 Task: Create a due date automation trigger when advanced on, 2 hours before a card is due add dates starting in in more than 1 days.
Action: Mouse moved to (1198, 92)
Screenshot: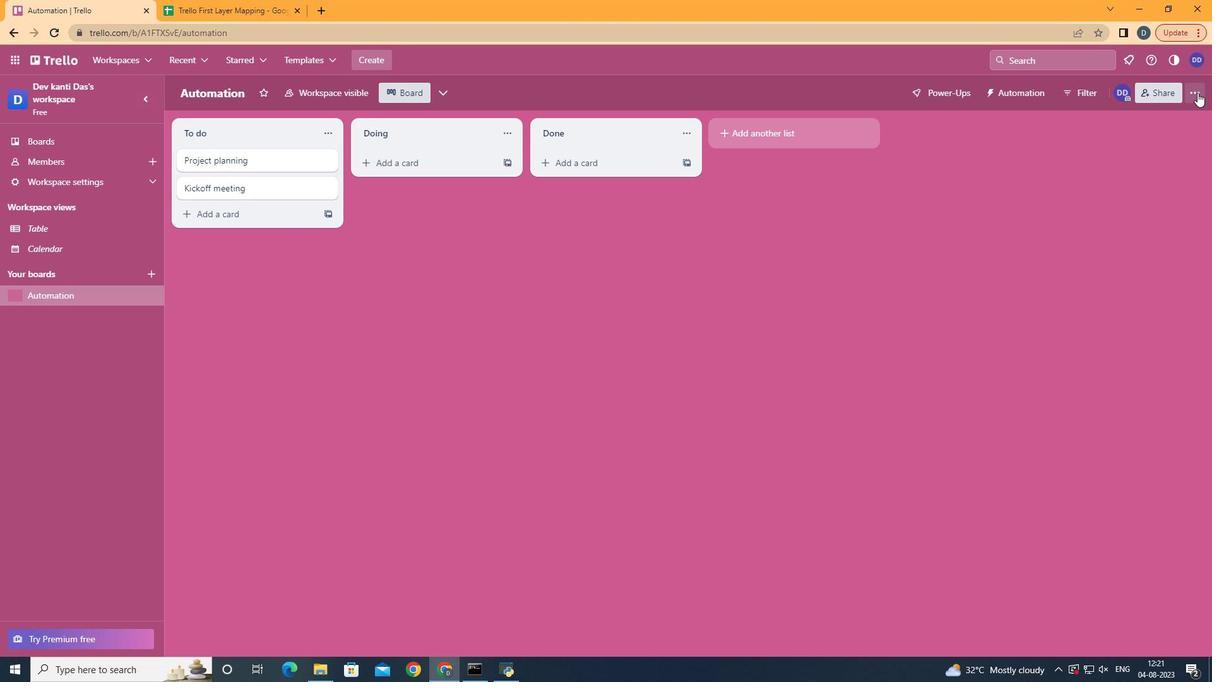 
Action: Mouse pressed left at (1198, 92)
Screenshot: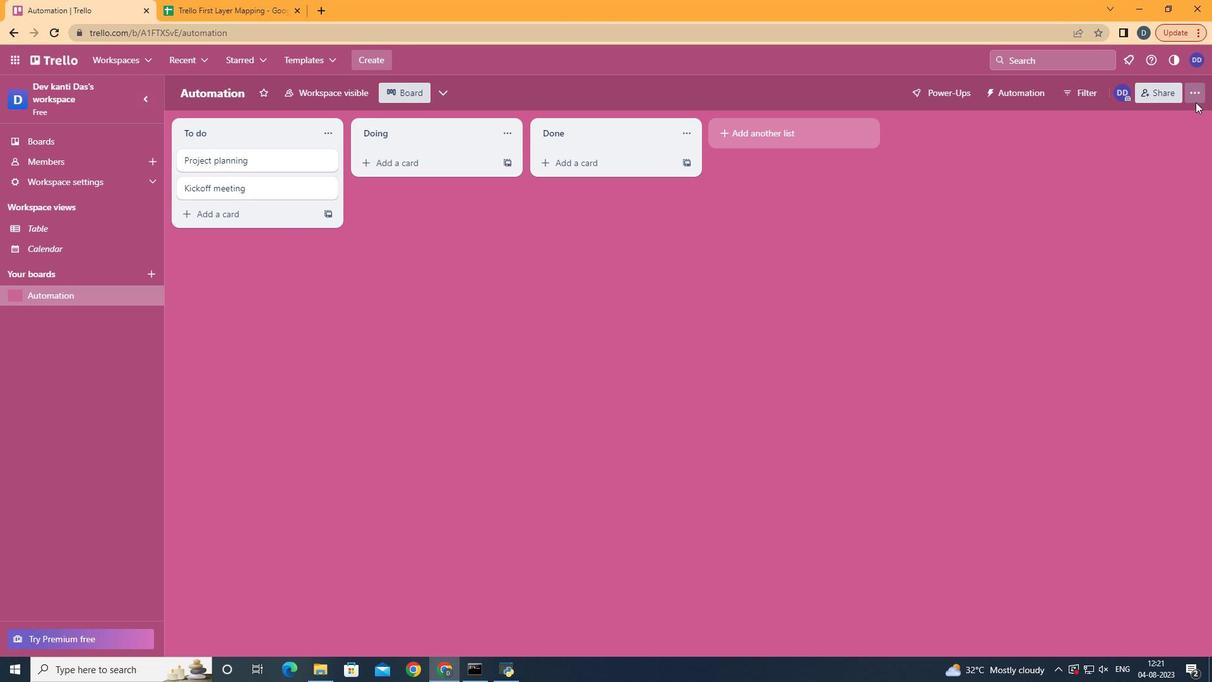 
Action: Mouse moved to (1120, 289)
Screenshot: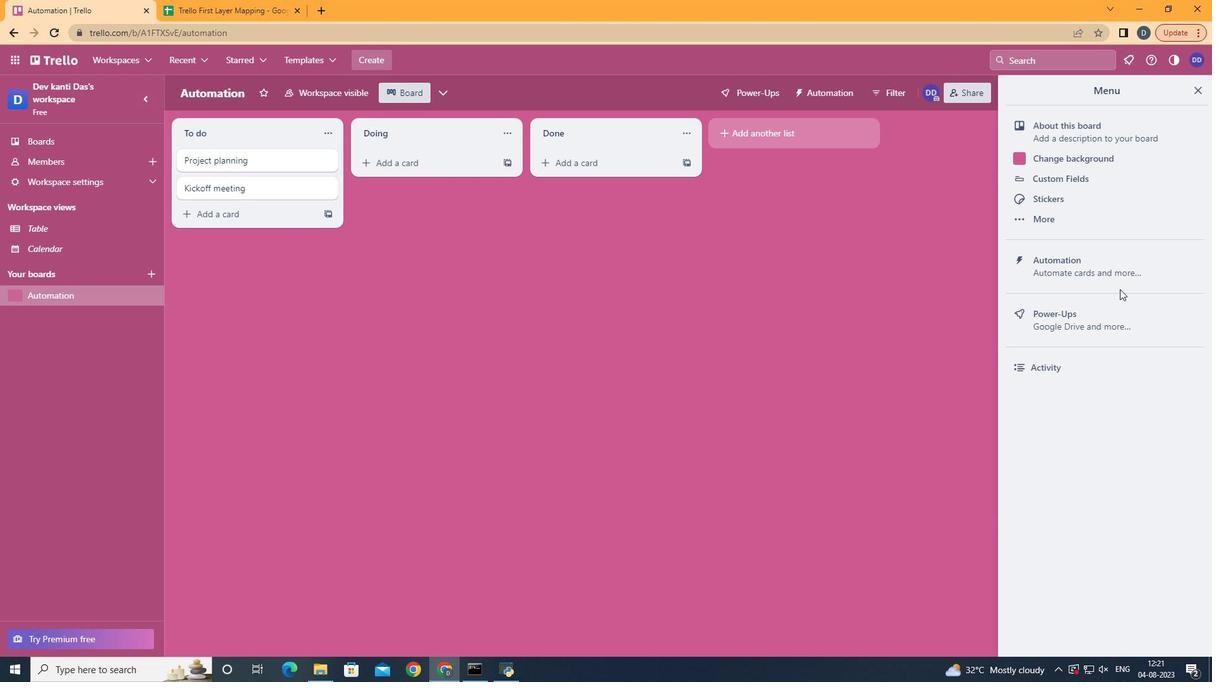 
Action: Mouse pressed left at (1120, 289)
Screenshot: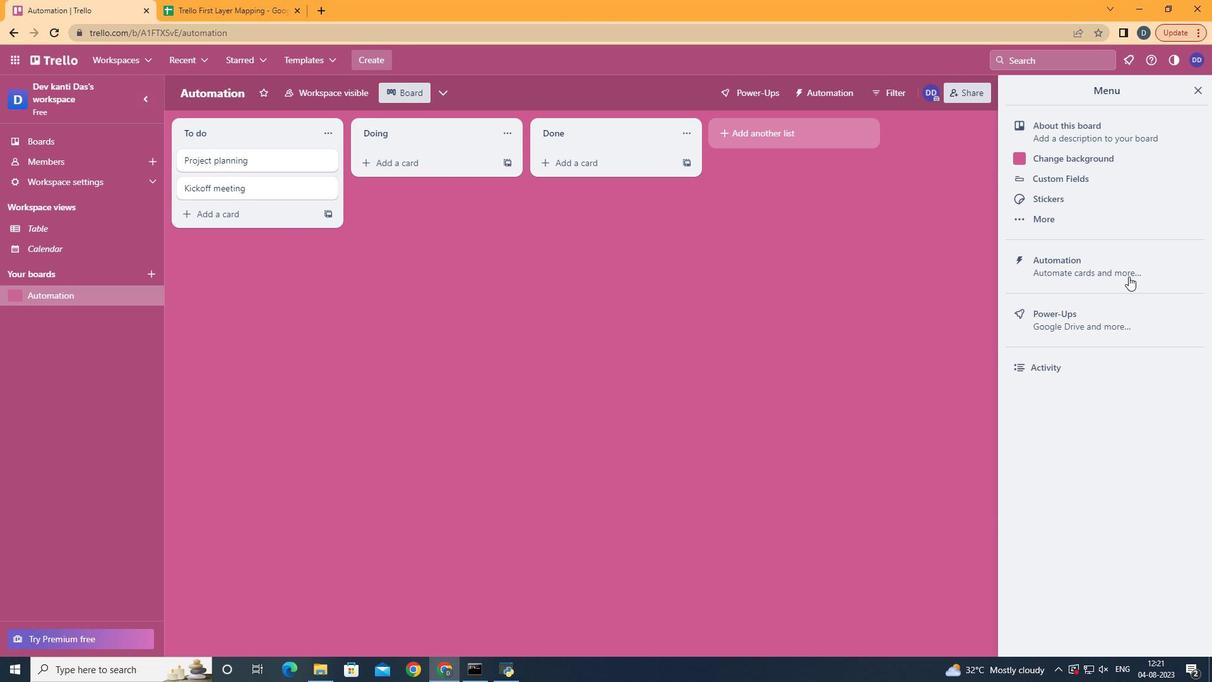 
Action: Mouse moved to (1146, 256)
Screenshot: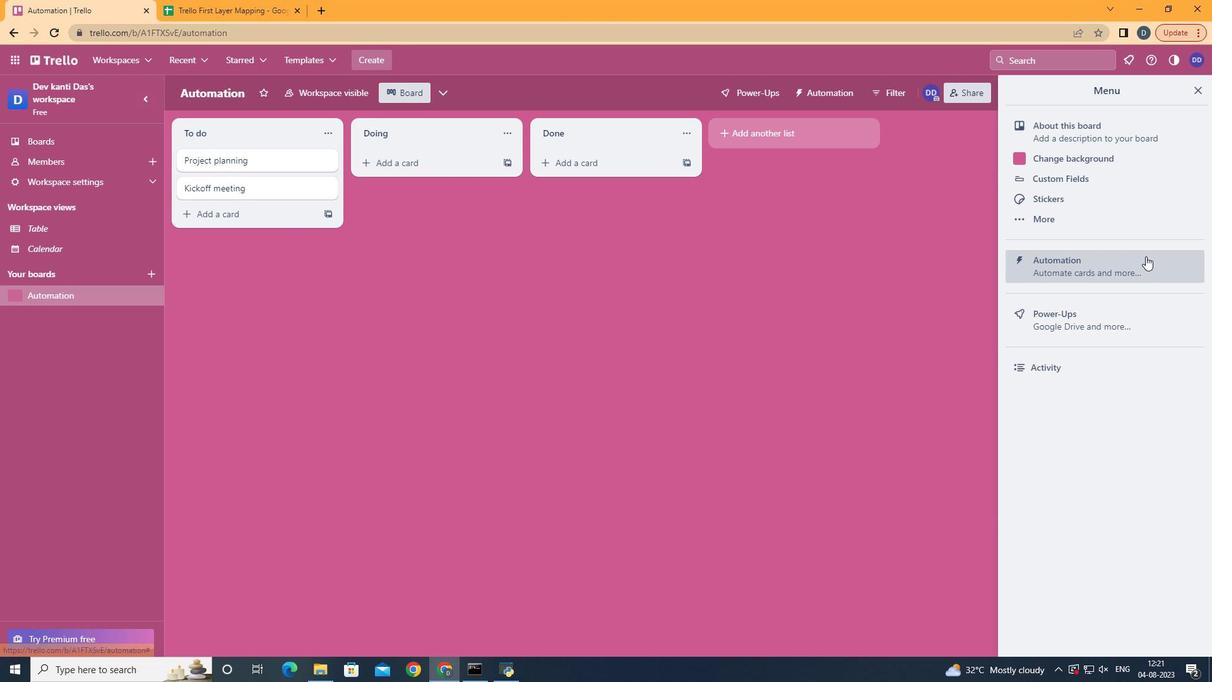 
Action: Mouse pressed left at (1146, 256)
Screenshot: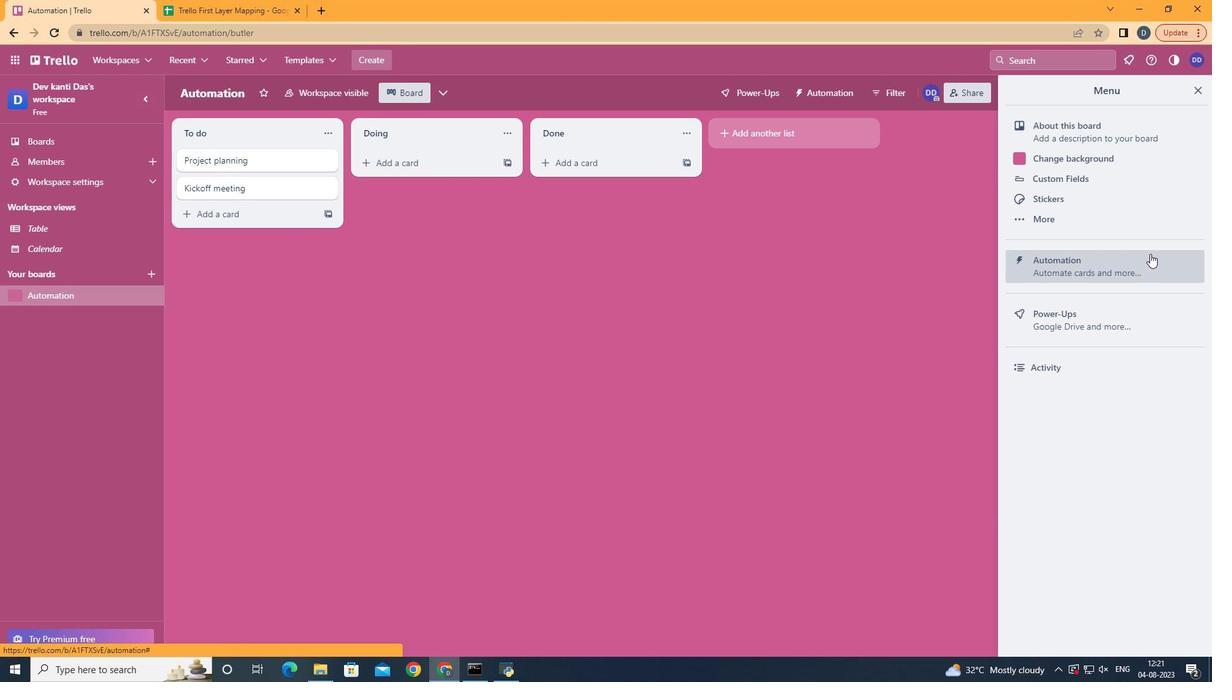 
Action: Mouse moved to (262, 246)
Screenshot: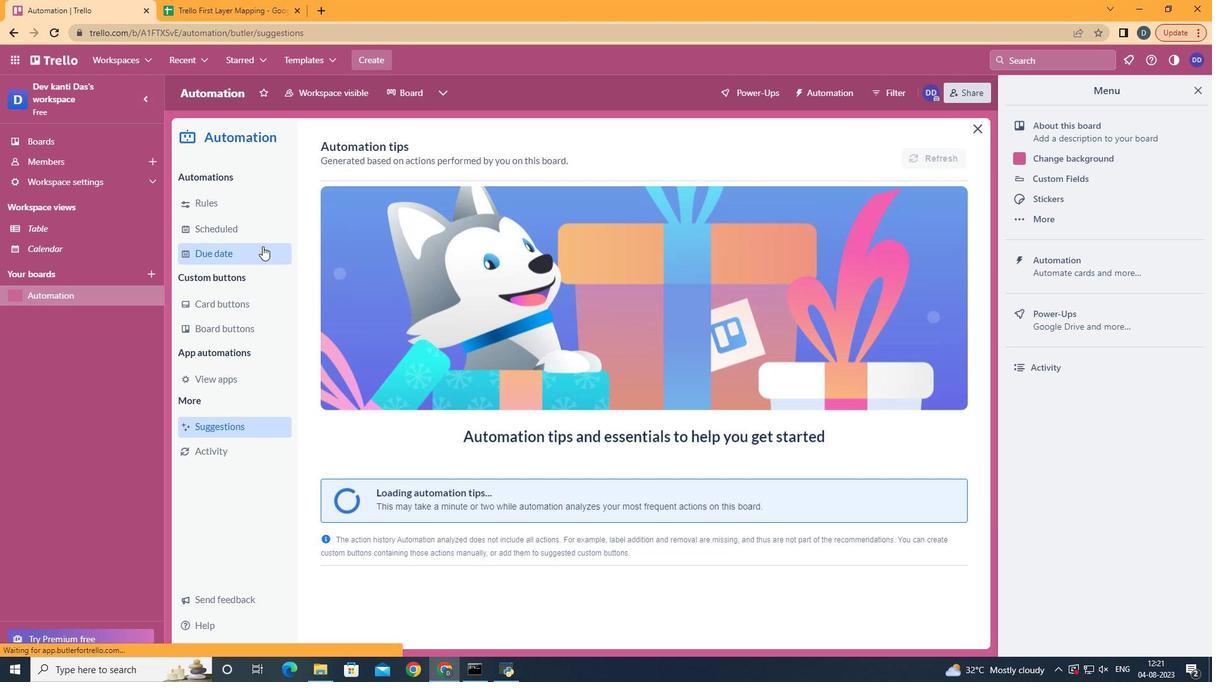
Action: Mouse pressed left at (262, 246)
Screenshot: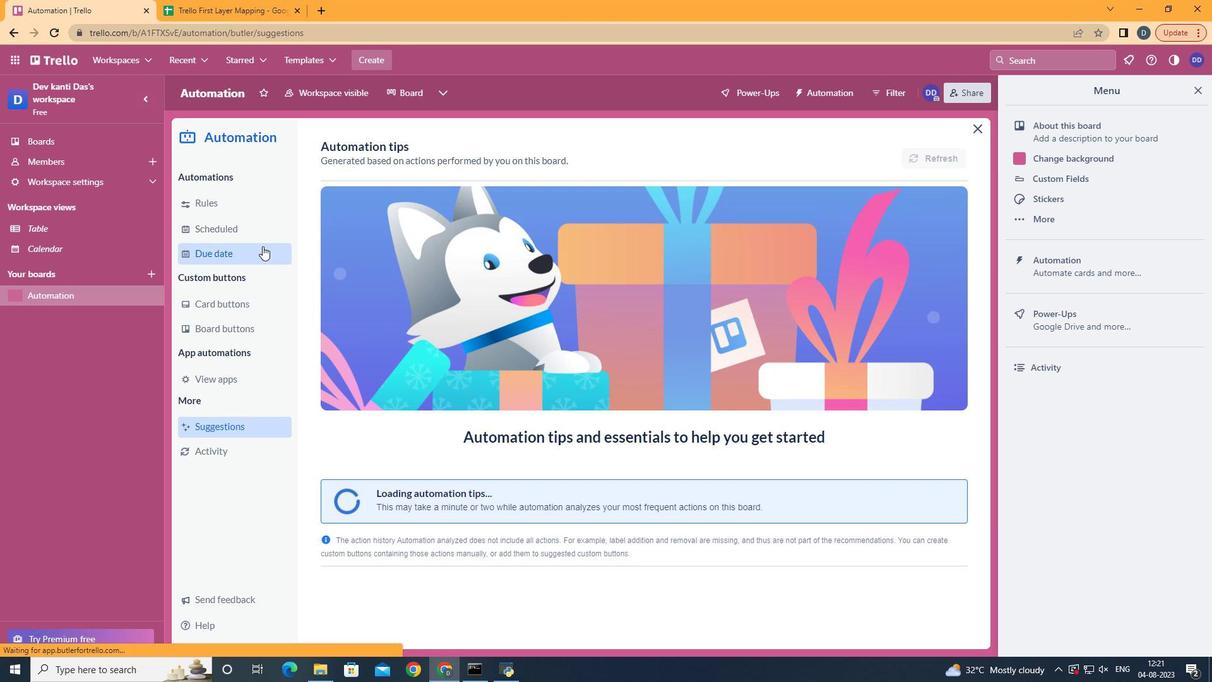 
Action: Mouse moved to (903, 144)
Screenshot: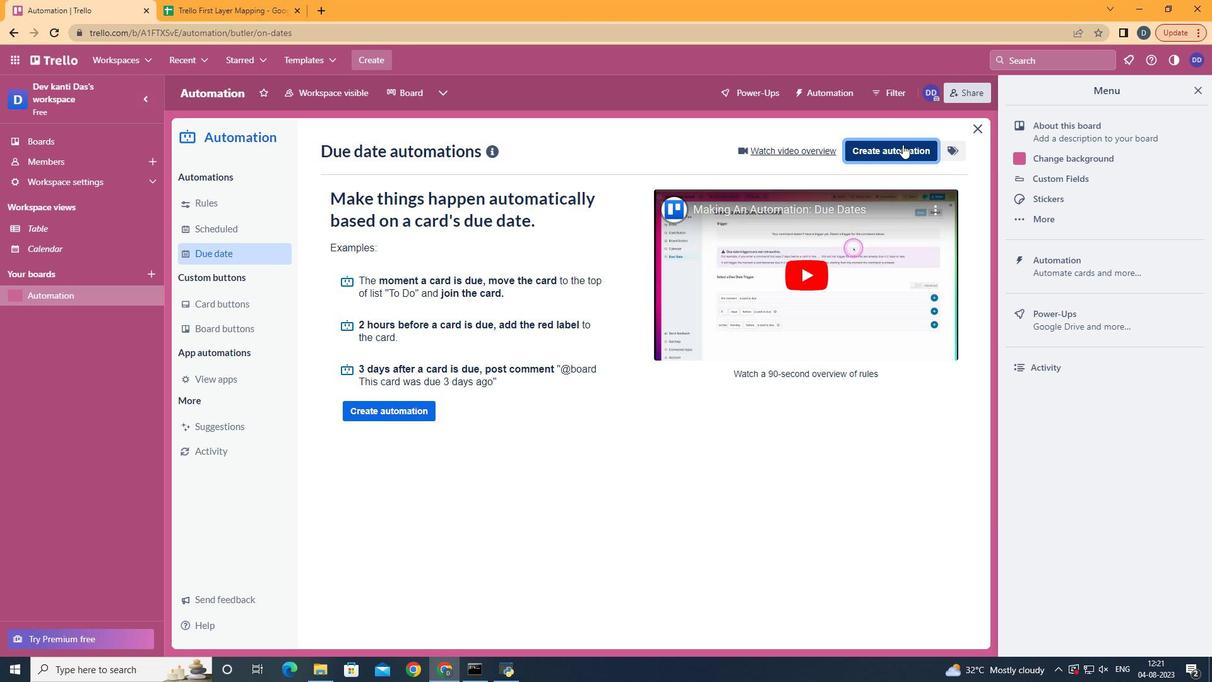 
Action: Mouse pressed left at (903, 144)
Screenshot: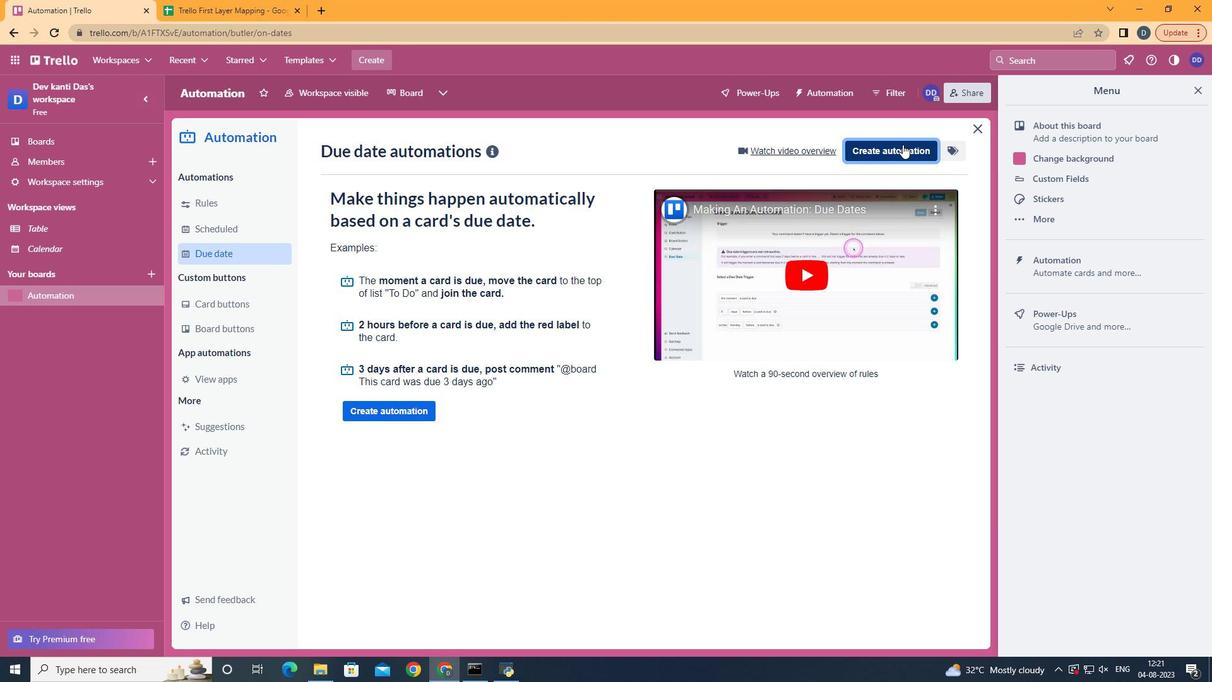 
Action: Mouse moved to (660, 281)
Screenshot: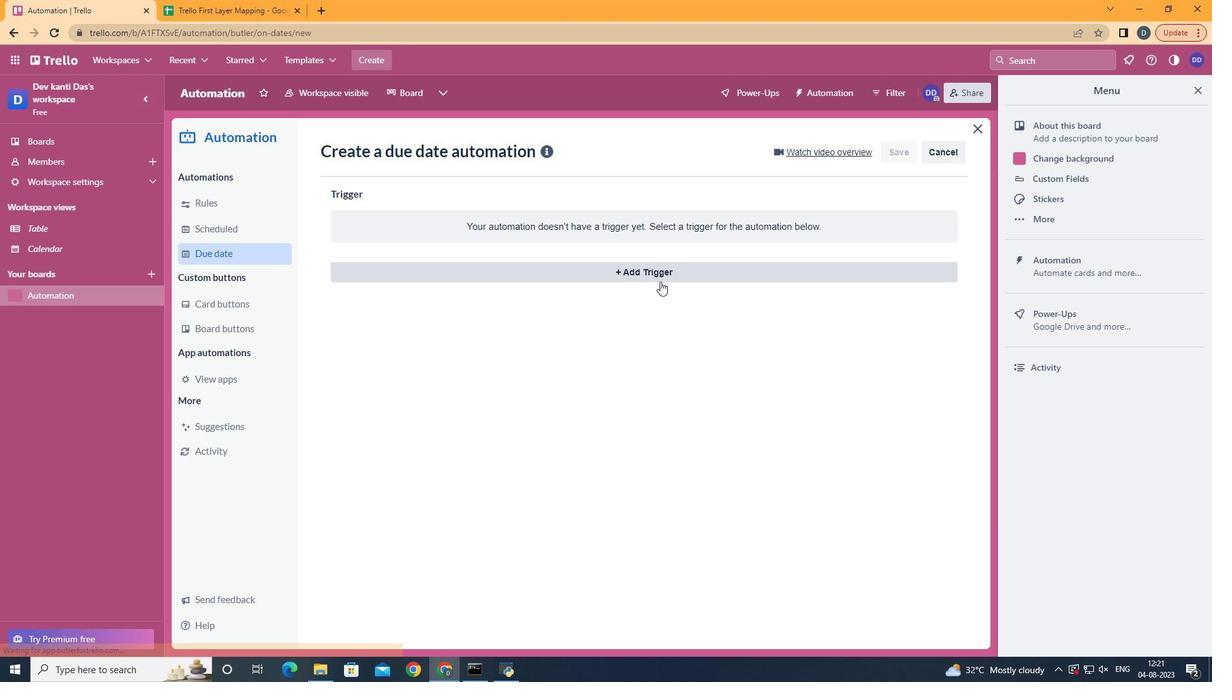 
Action: Mouse pressed left at (660, 281)
Screenshot: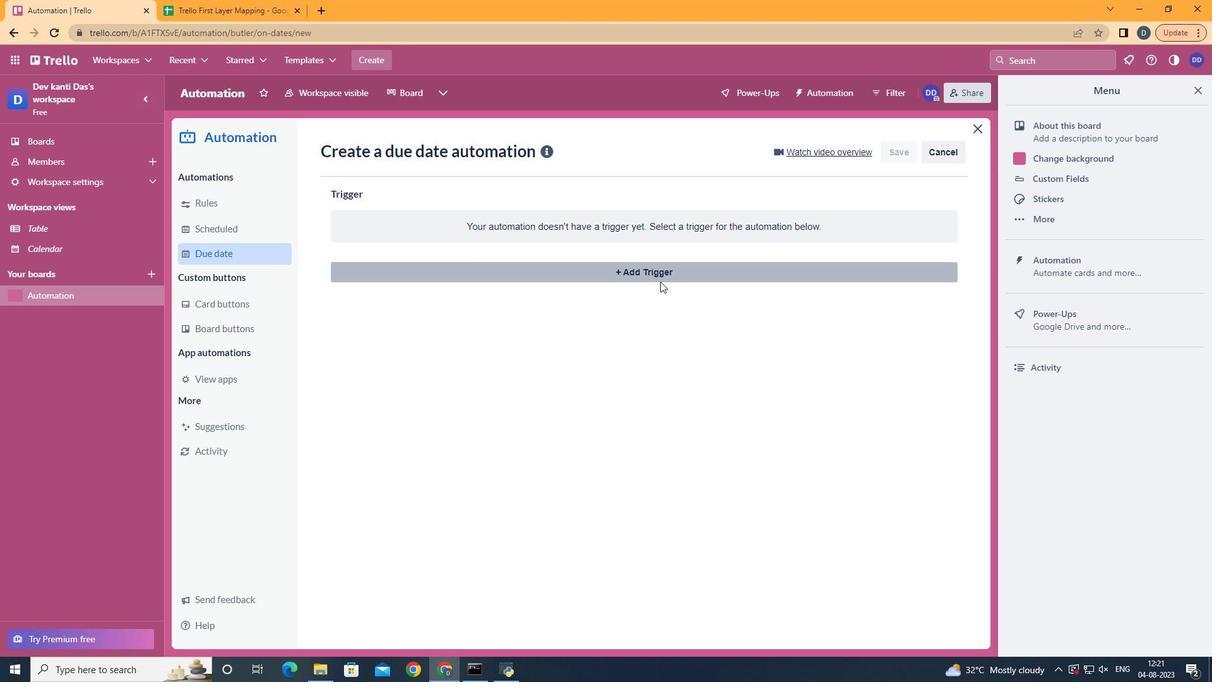 
Action: Mouse moved to (404, 541)
Screenshot: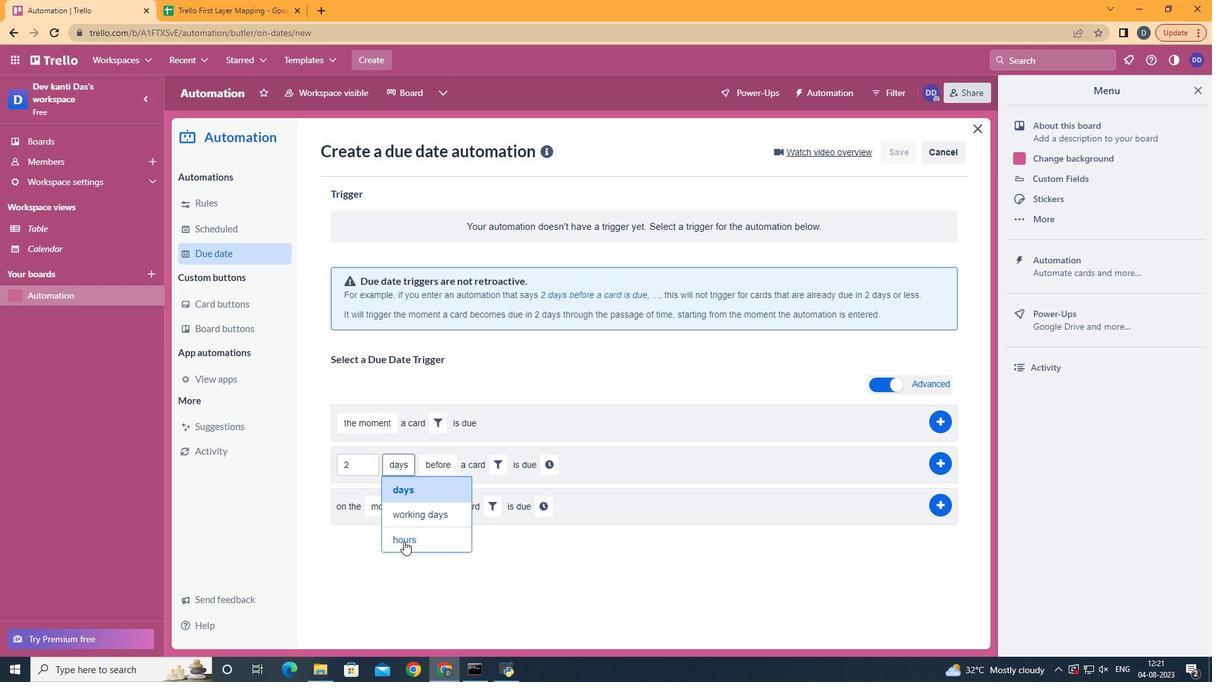 
Action: Mouse pressed left at (404, 541)
Screenshot: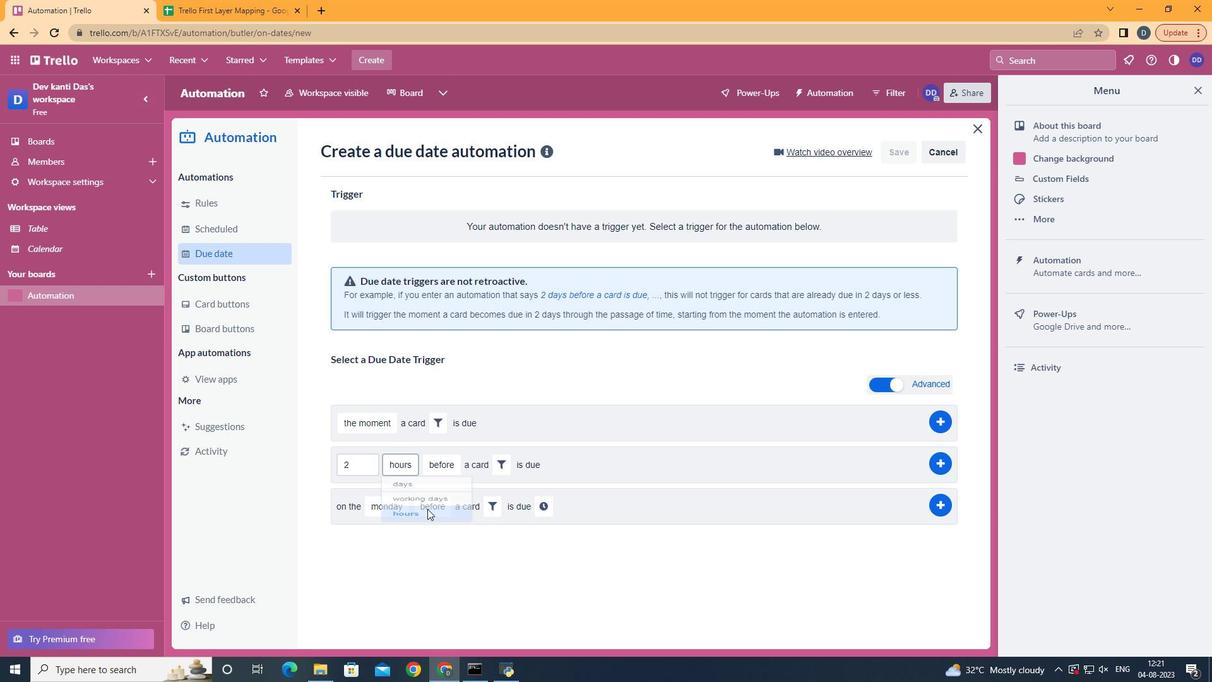 
Action: Mouse moved to (451, 493)
Screenshot: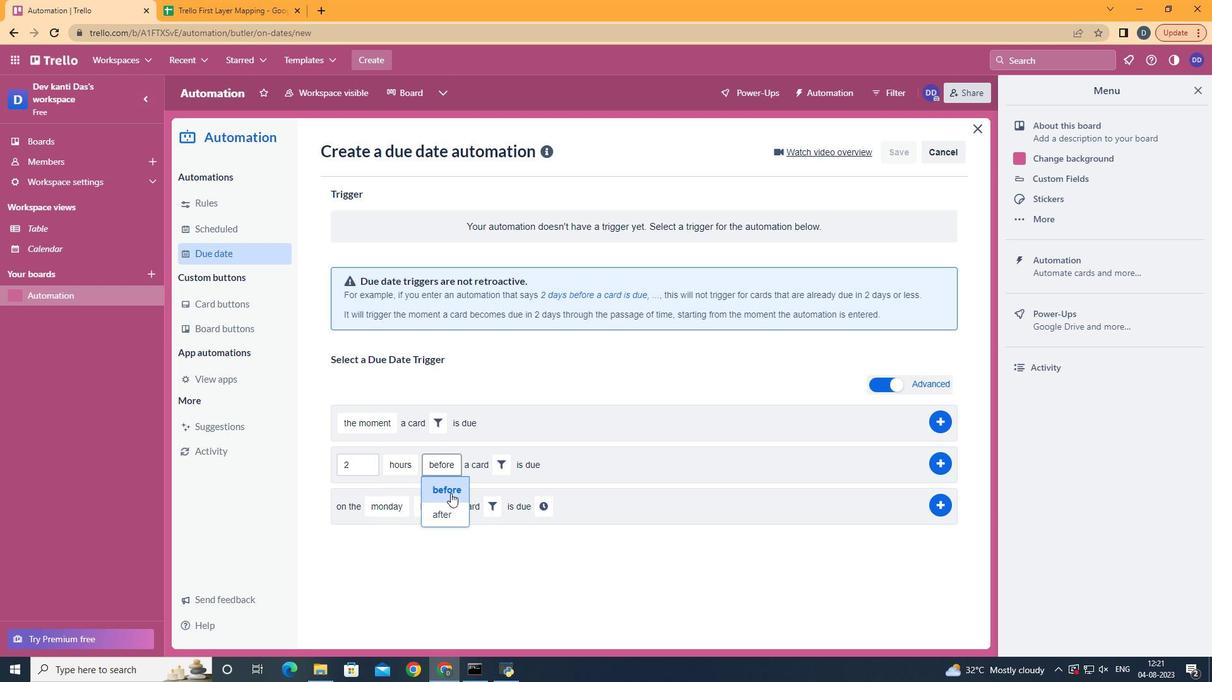 
Action: Mouse pressed left at (451, 493)
Screenshot: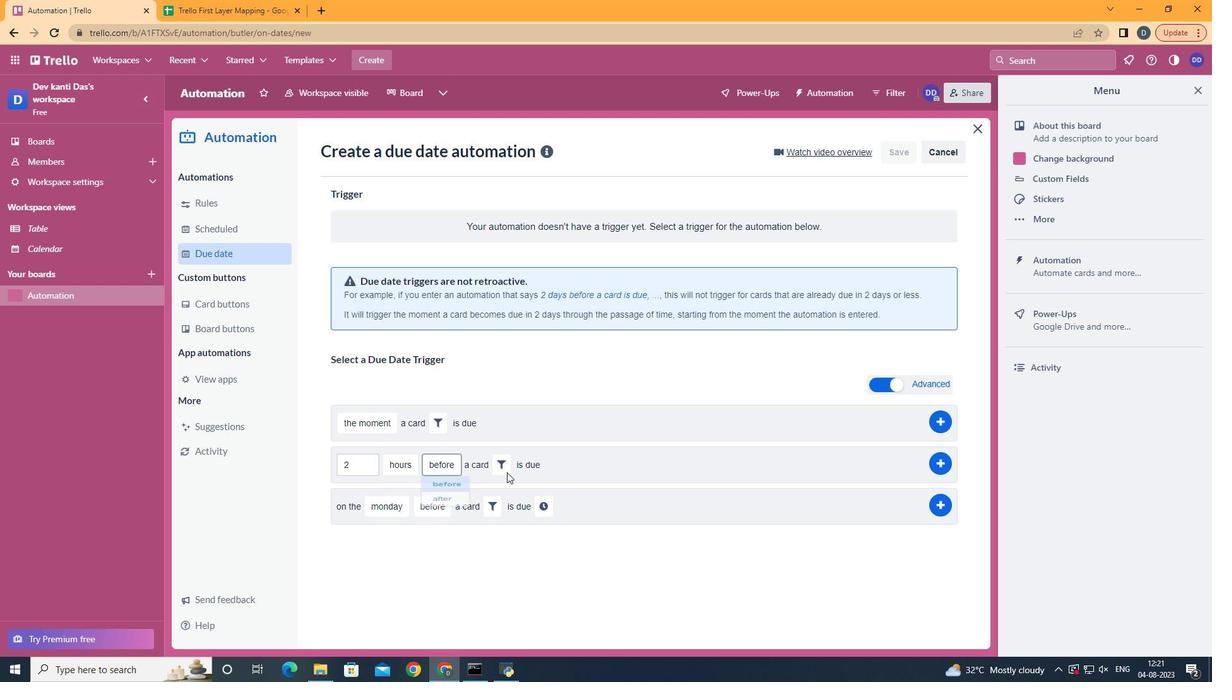
Action: Mouse moved to (508, 462)
Screenshot: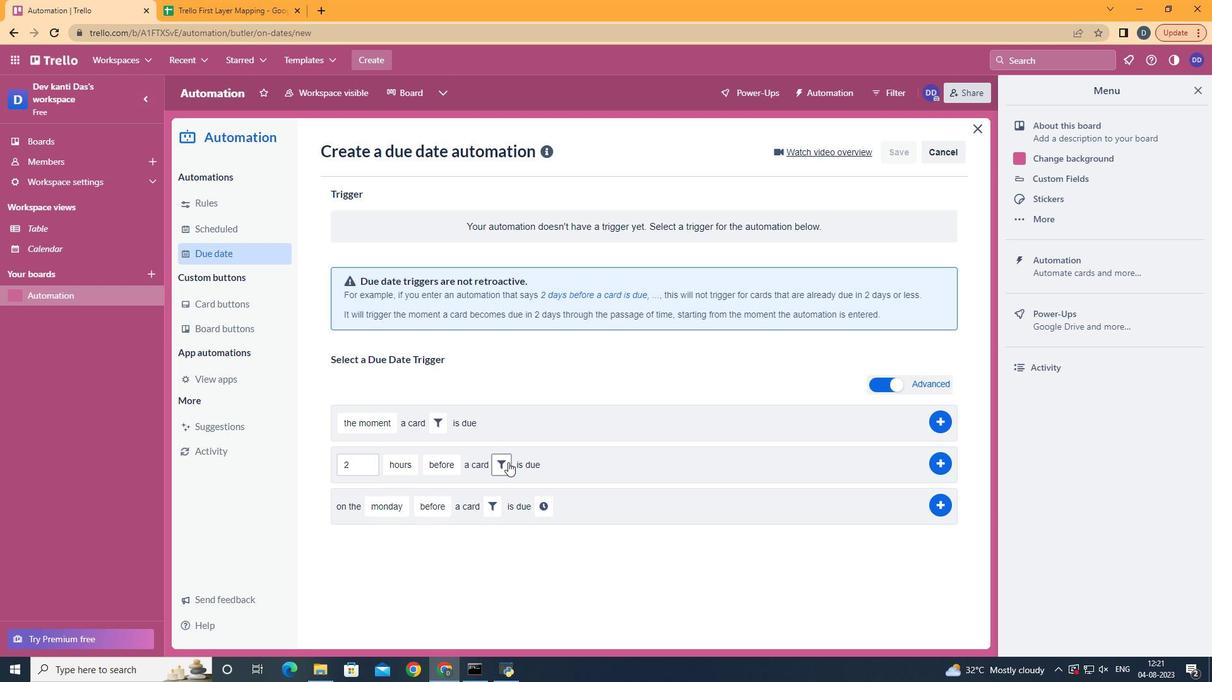 
Action: Mouse pressed left at (508, 462)
Screenshot: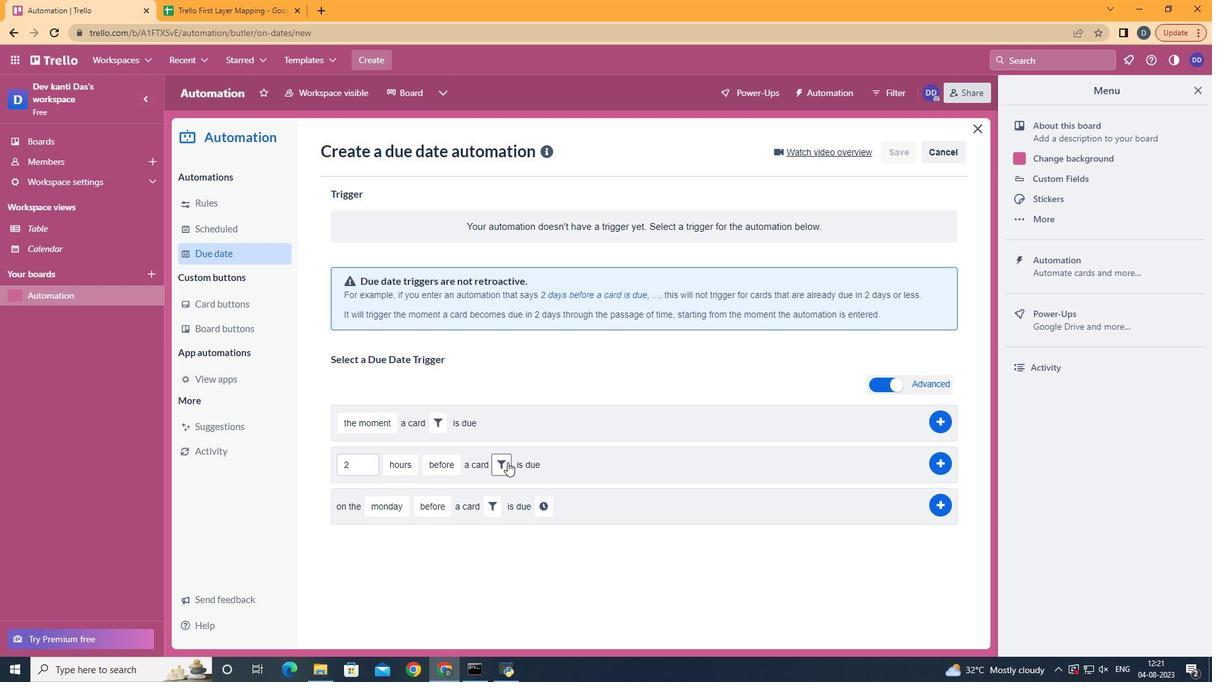 
Action: Mouse moved to (565, 509)
Screenshot: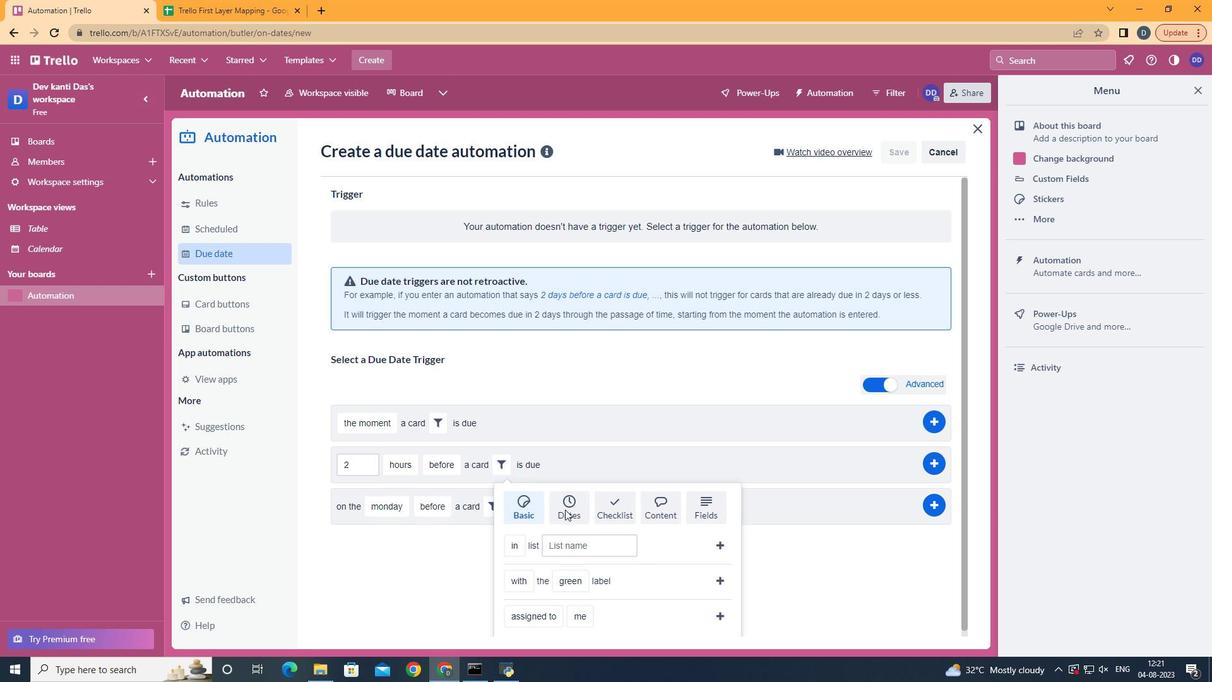 
Action: Mouse pressed left at (565, 509)
Screenshot: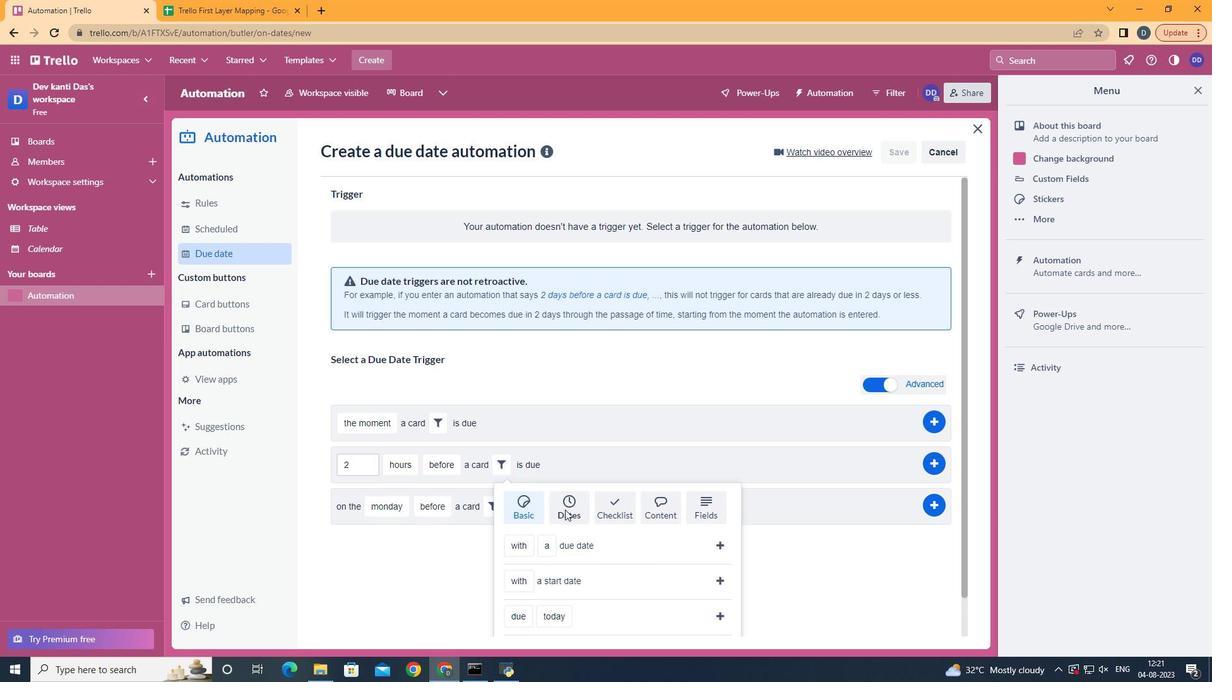
Action: Mouse scrolled (565, 509) with delta (0, 0)
Screenshot: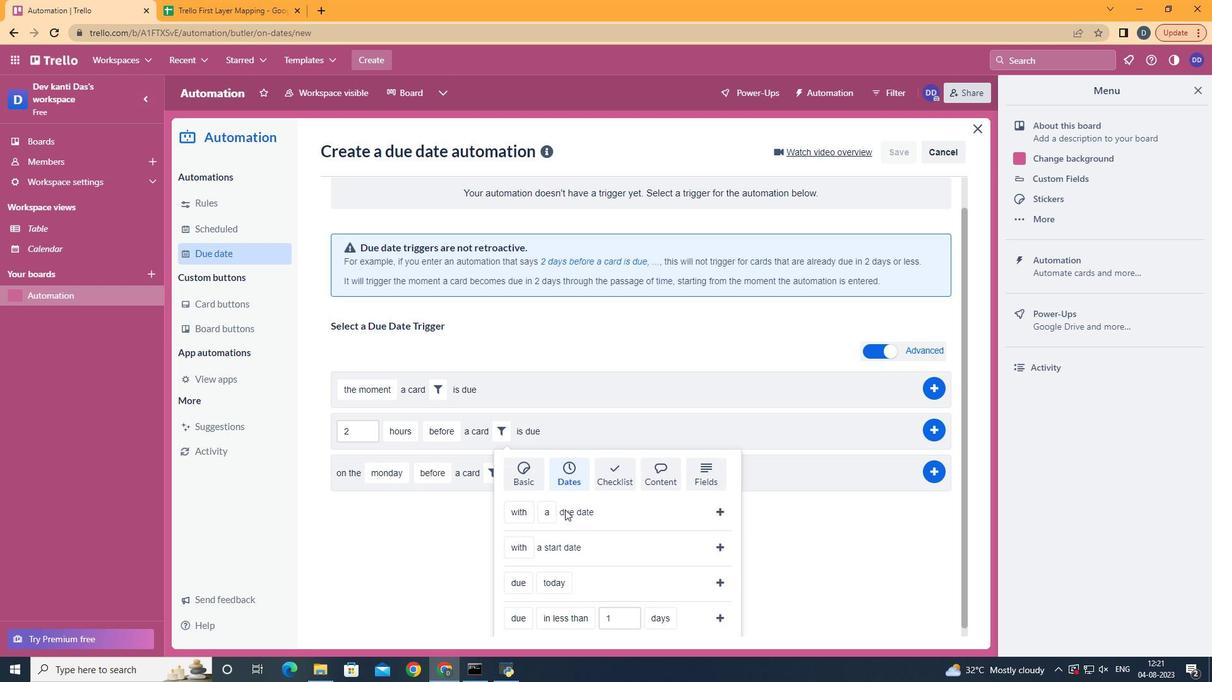 
Action: Mouse scrolled (565, 509) with delta (0, 0)
Screenshot: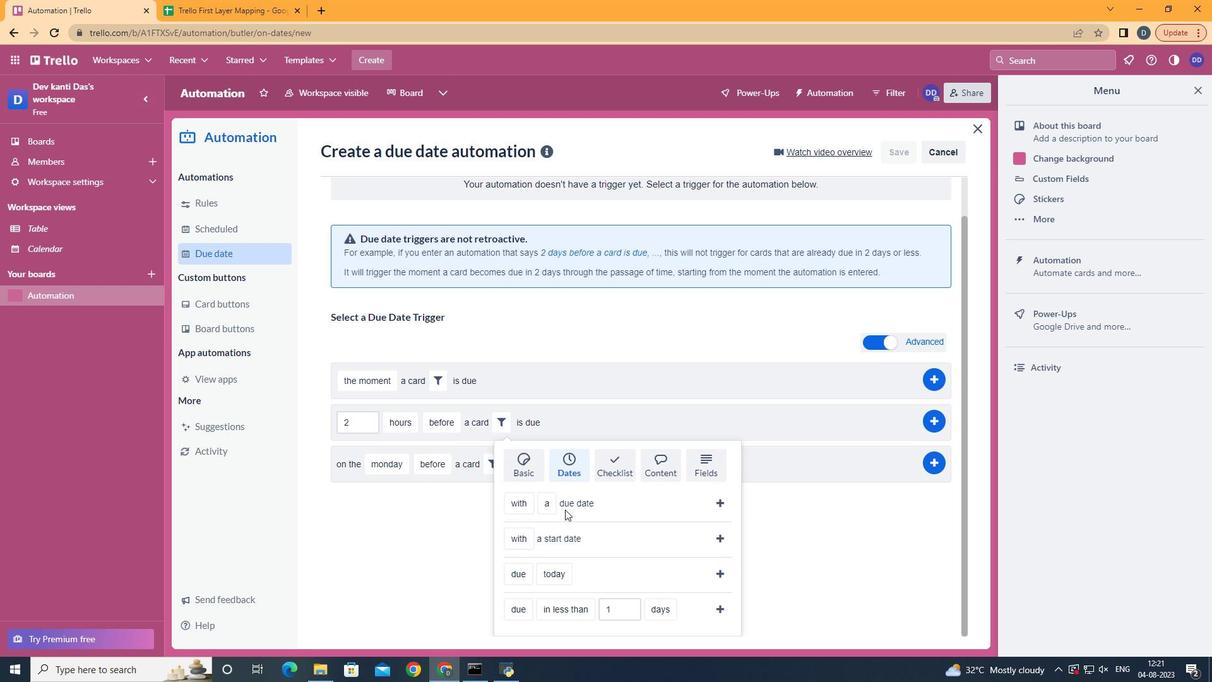 
Action: Mouse scrolled (565, 509) with delta (0, 0)
Screenshot: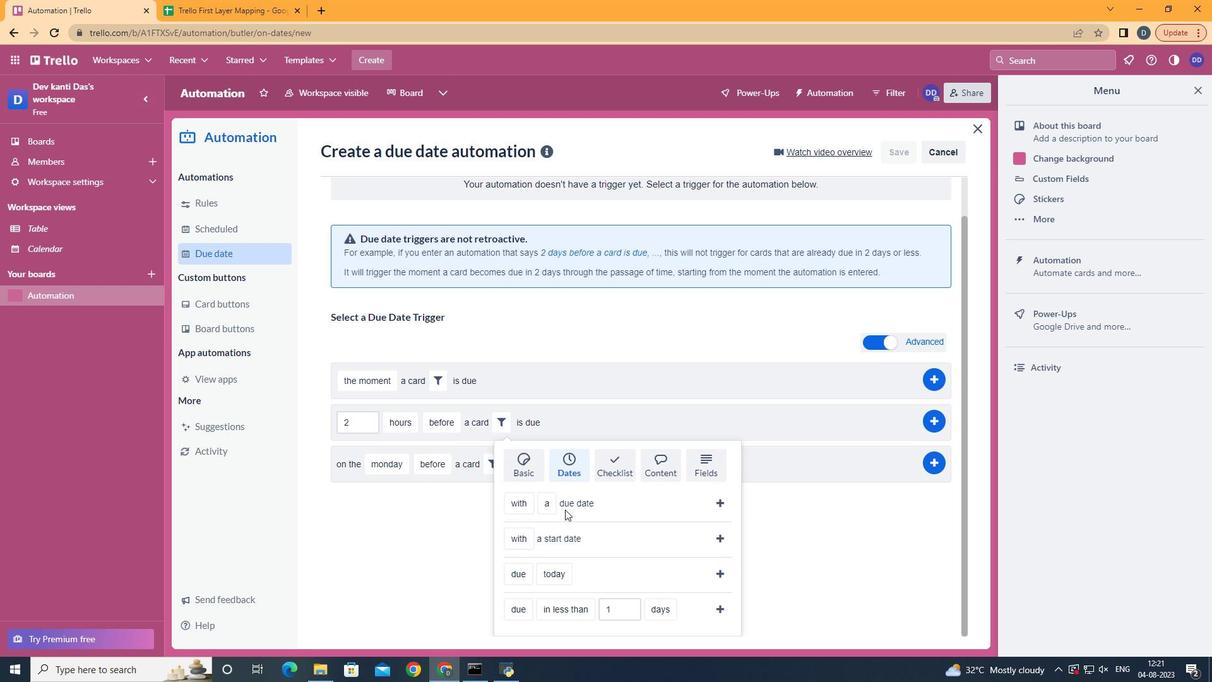 
Action: Mouse scrolled (565, 509) with delta (0, 0)
Screenshot: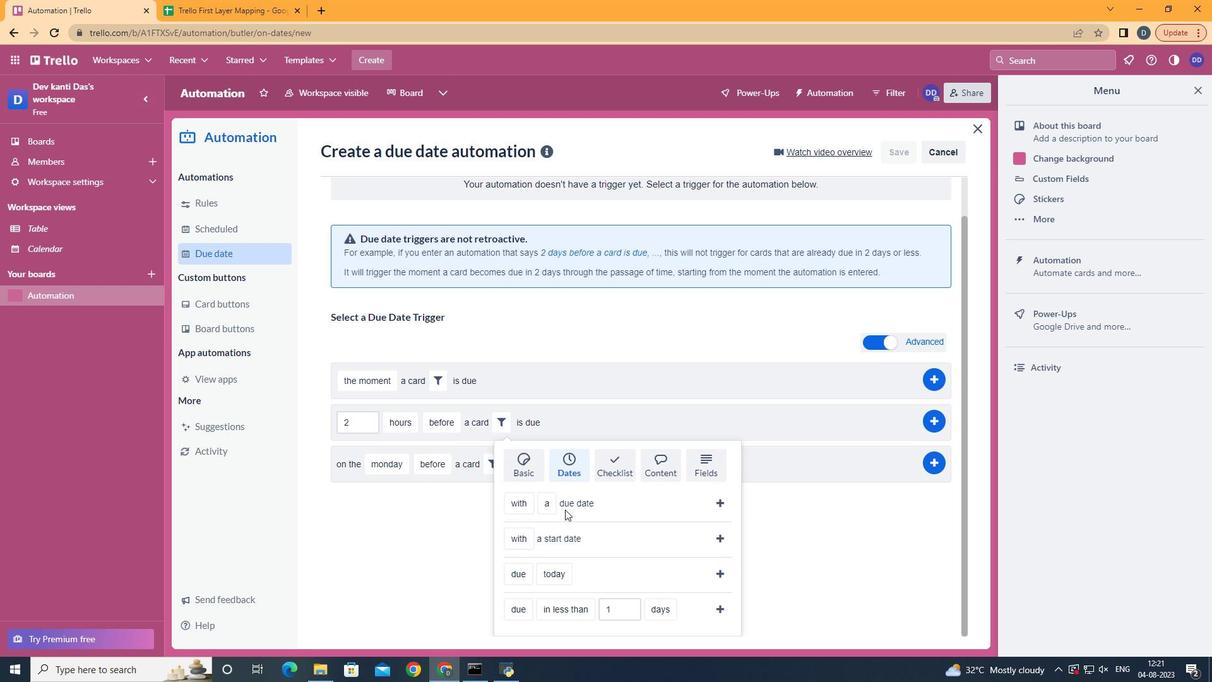 
Action: Mouse scrolled (565, 509) with delta (0, 0)
Screenshot: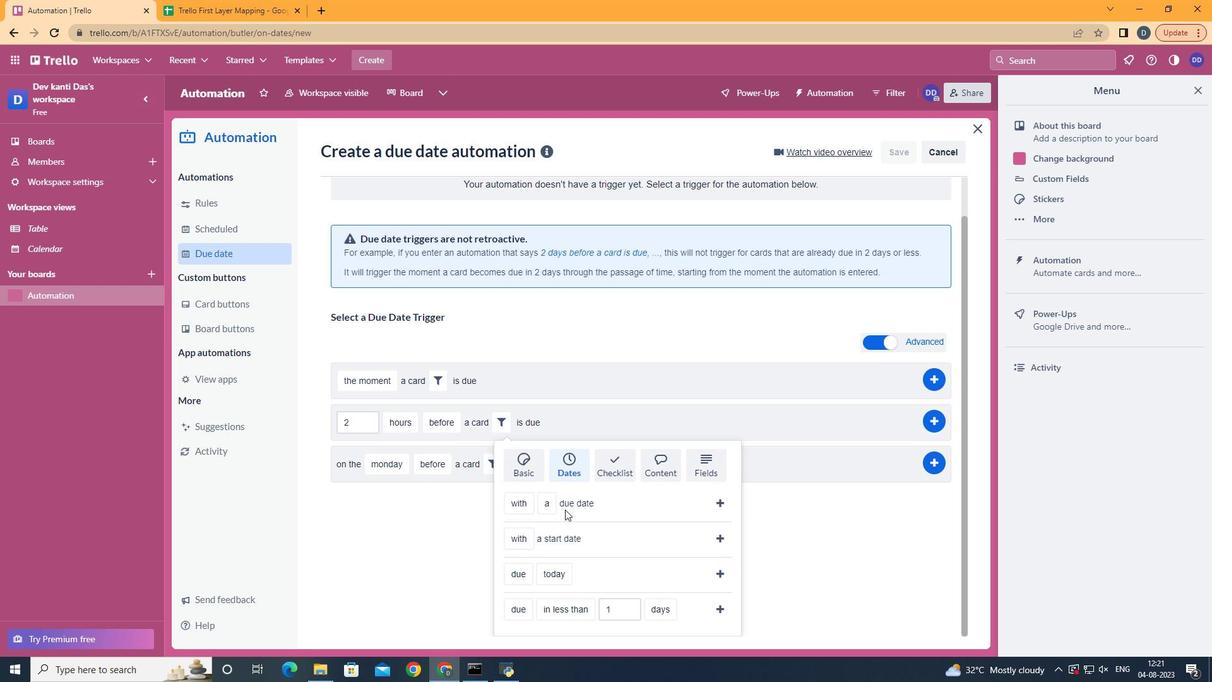 
Action: Mouse scrolled (565, 509) with delta (0, 0)
Screenshot: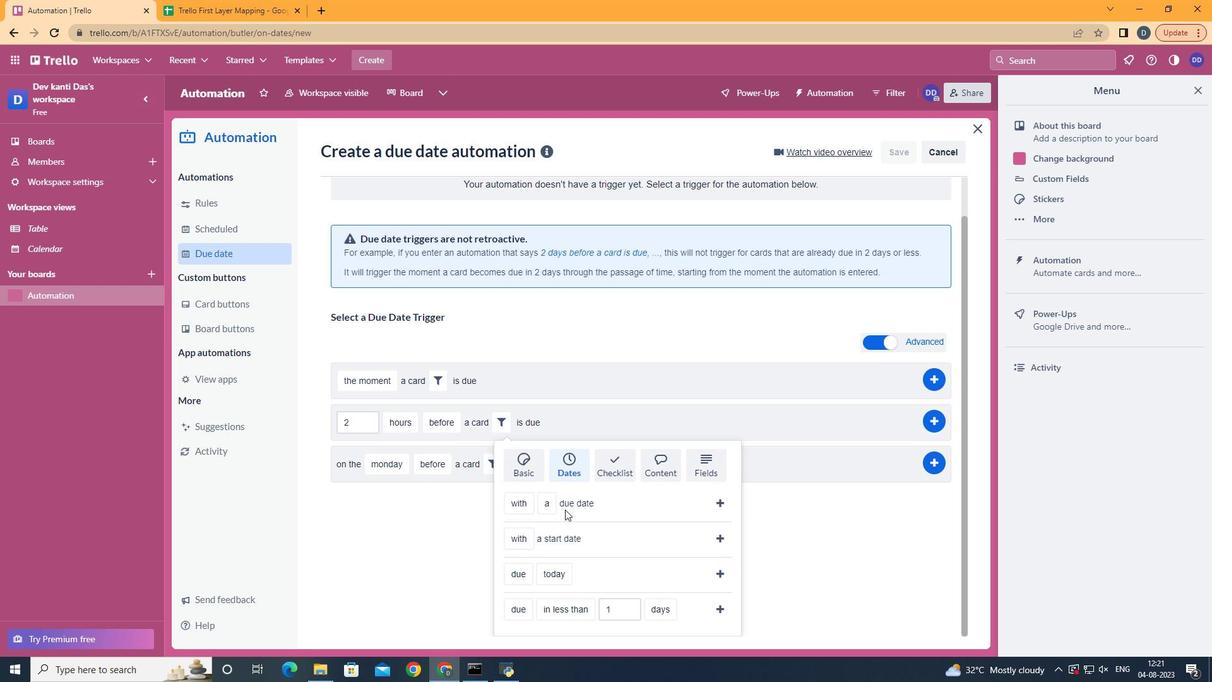 
Action: Mouse moved to (536, 593)
Screenshot: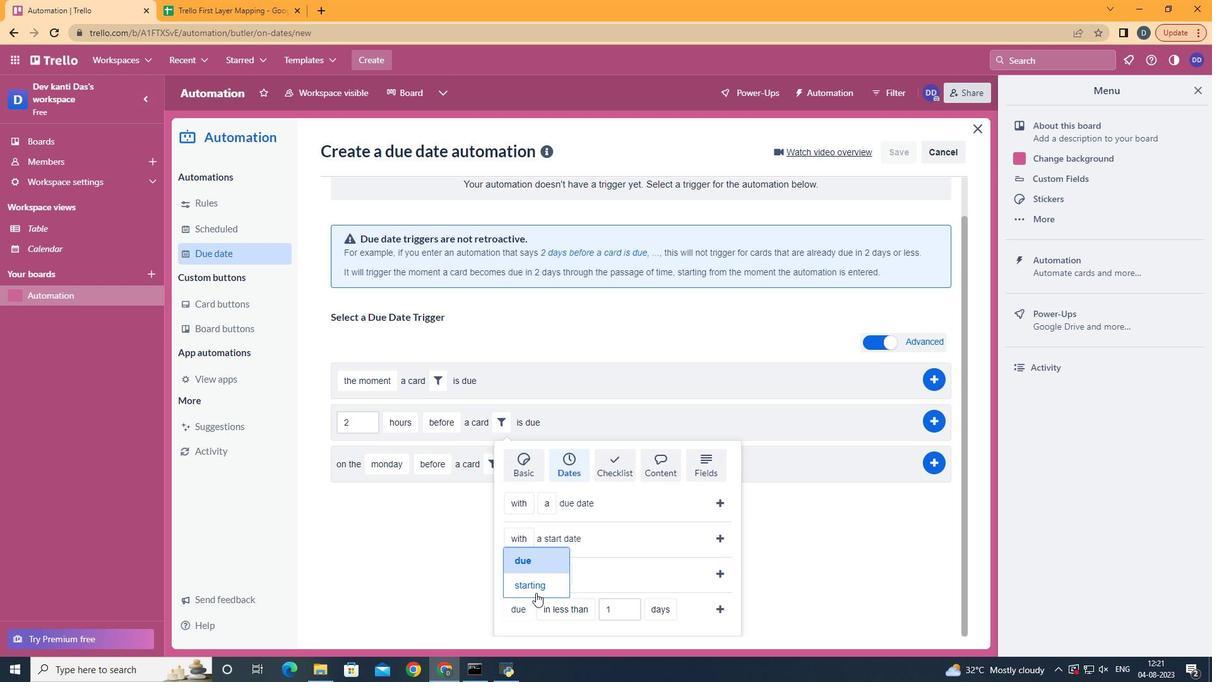 
Action: Mouse pressed left at (536, 593)
Screenshot: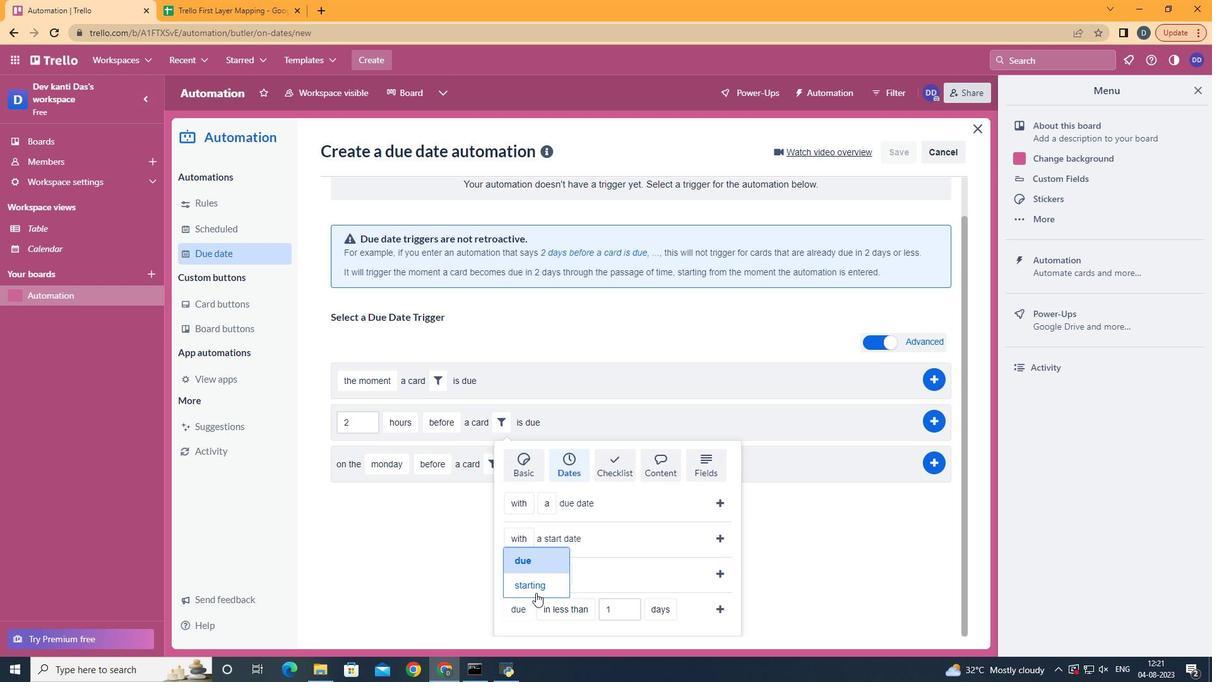 
Action: Mouse moved to (611, 529)
Screenshot: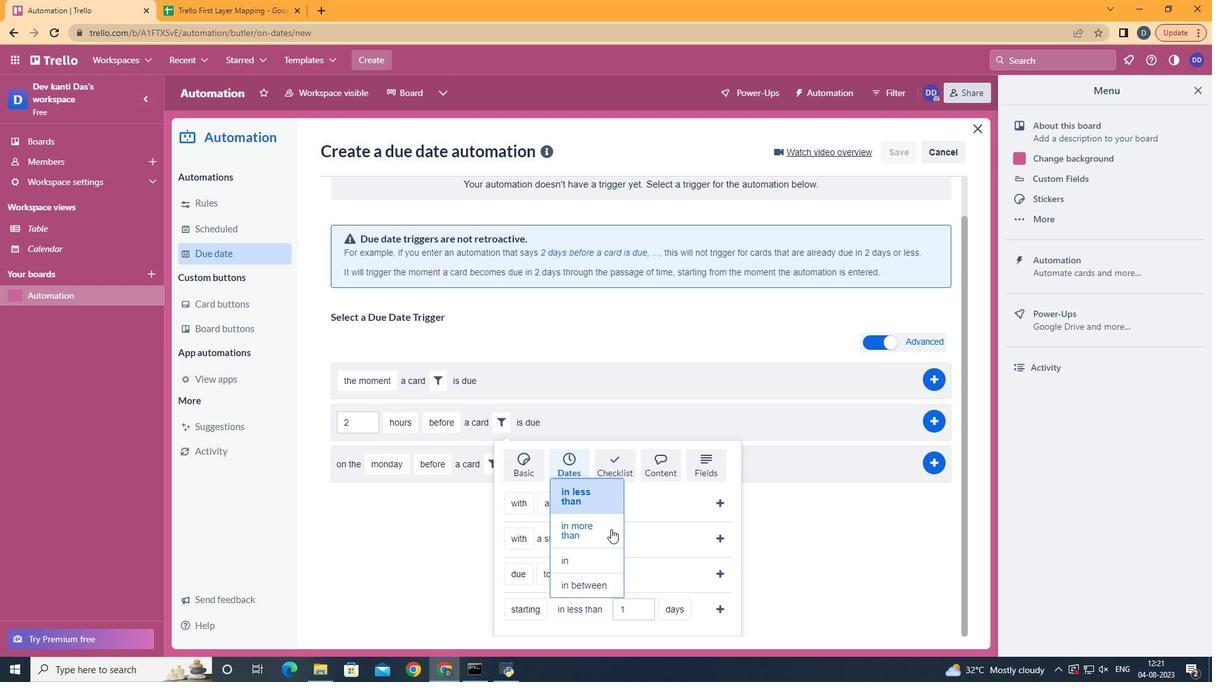 
Action: Mouse pressed left at (611, 529)
Screenshot: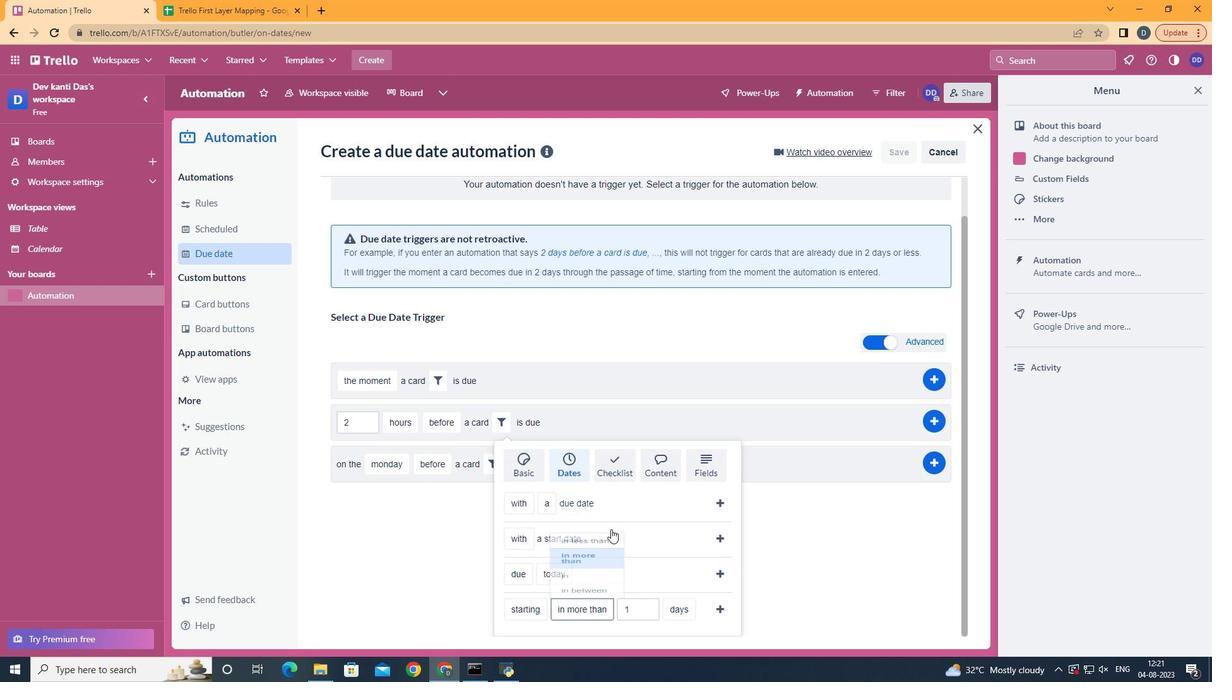 
Action: Mouse moved to (683, 565)
Screenshot: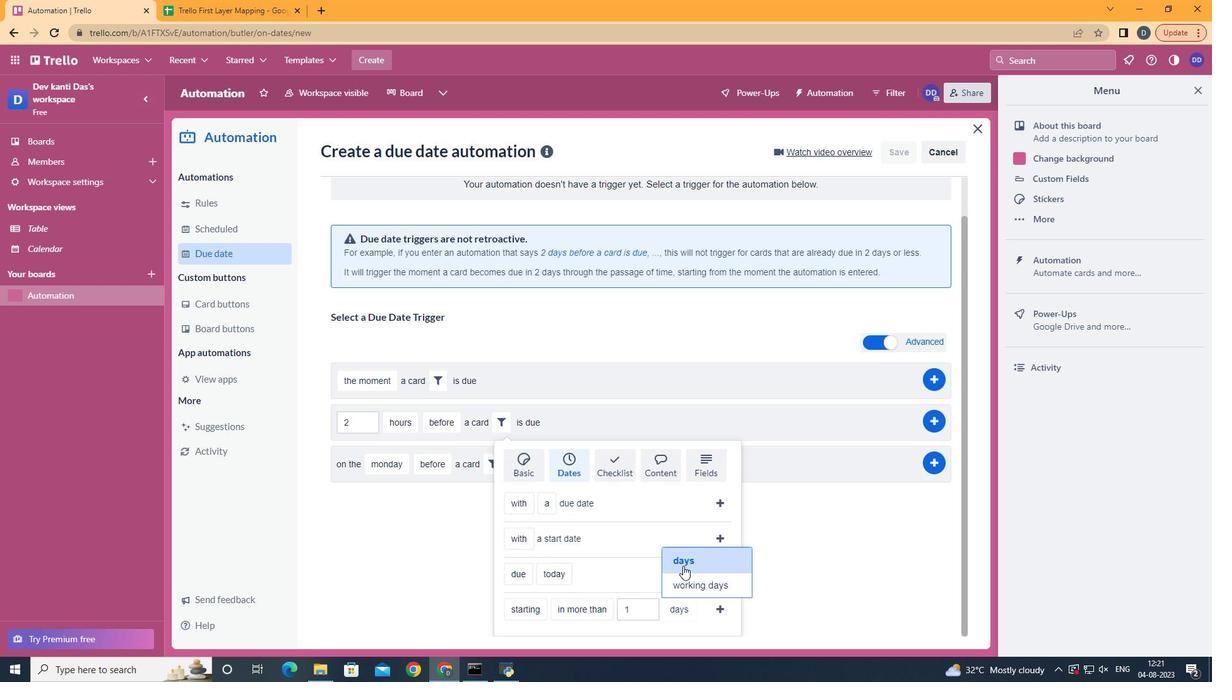 
Action: Mouse pressed left at (683, 565)
Screenshot: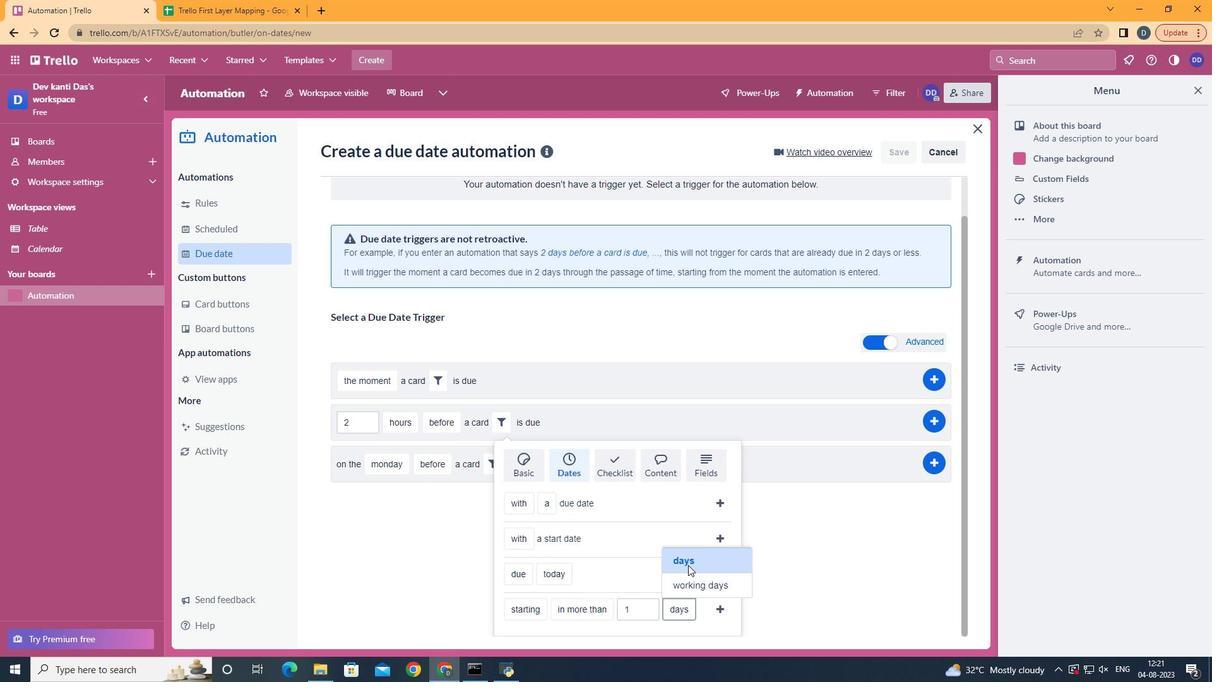 
Action: Mouse moved to (718, 607)
Screenshot: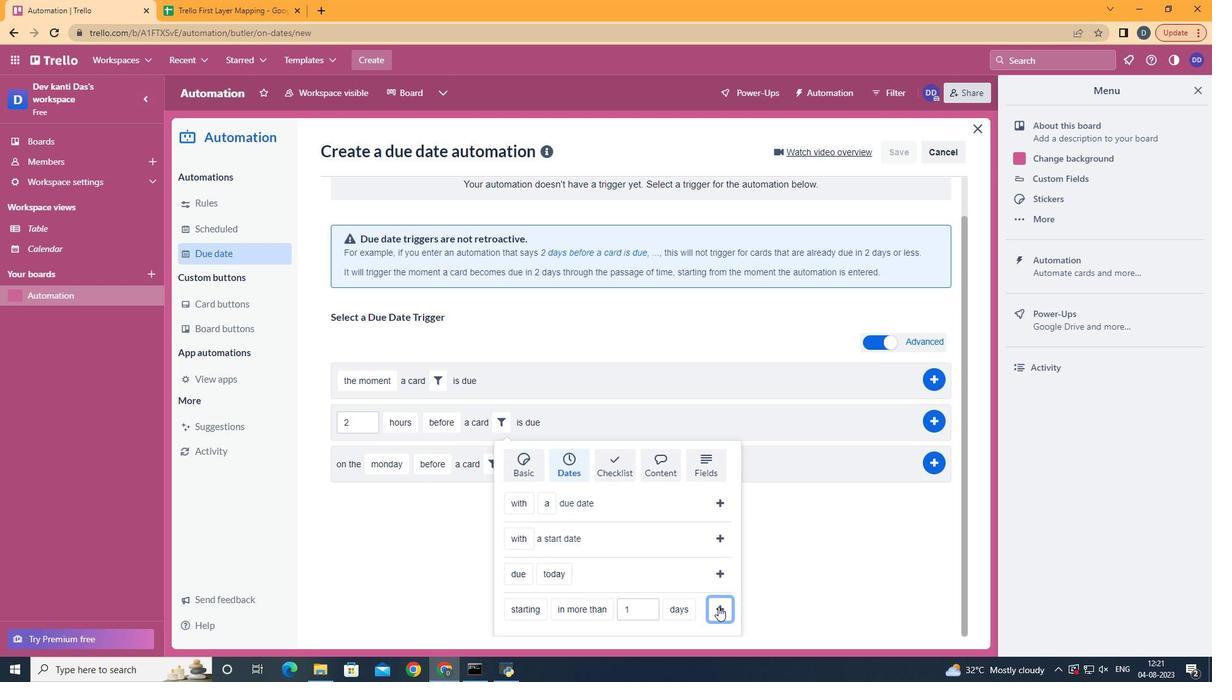 
Action: Mouse pressed left at (718, 607)
Screenshot: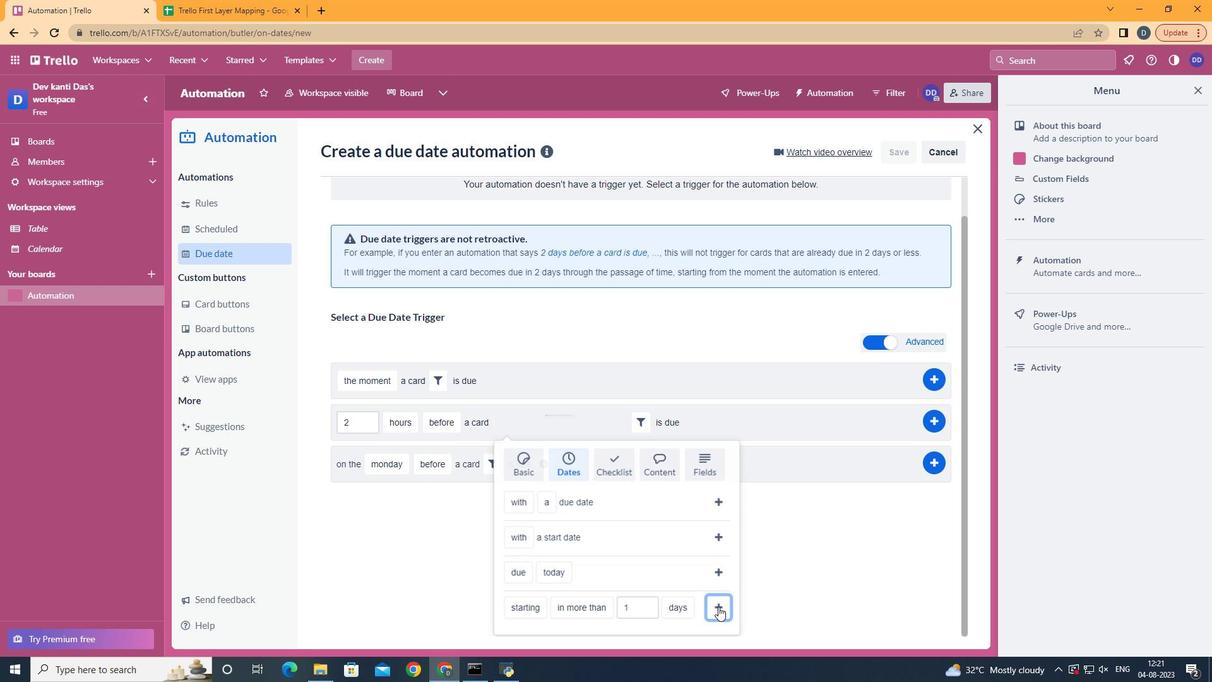 
Action: Mouse moved to (944, 457)
Screenshot: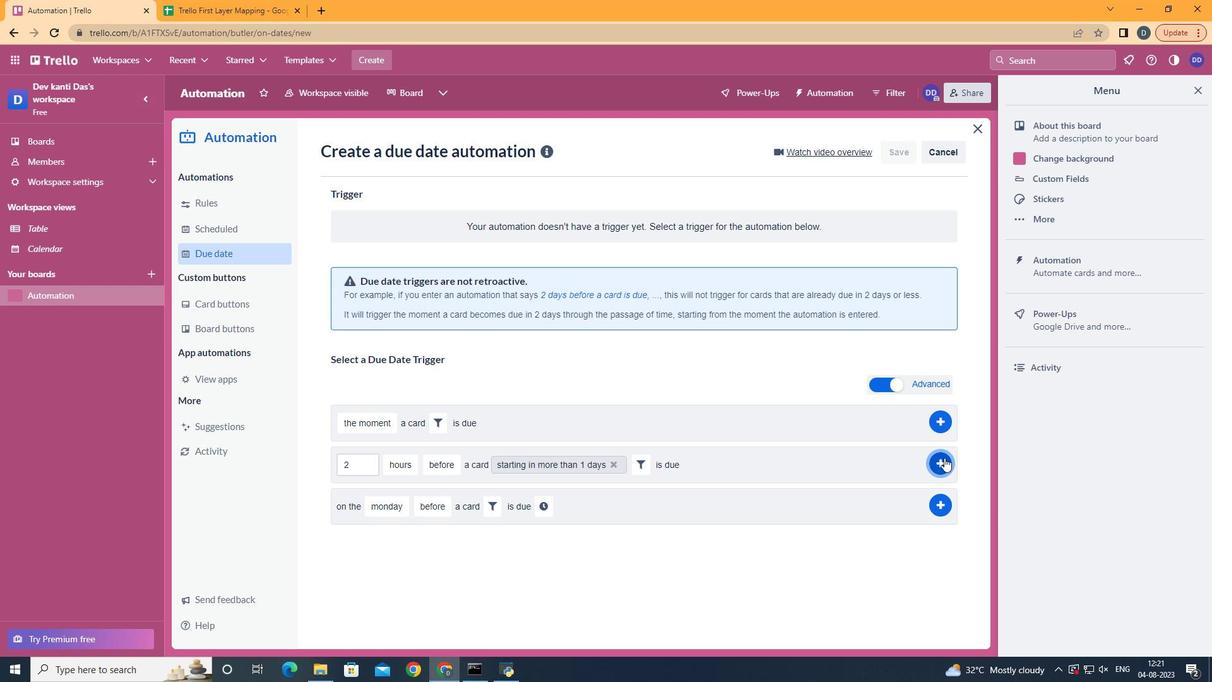
Action: Mouse pressed left at (944, 457)
Screenshot: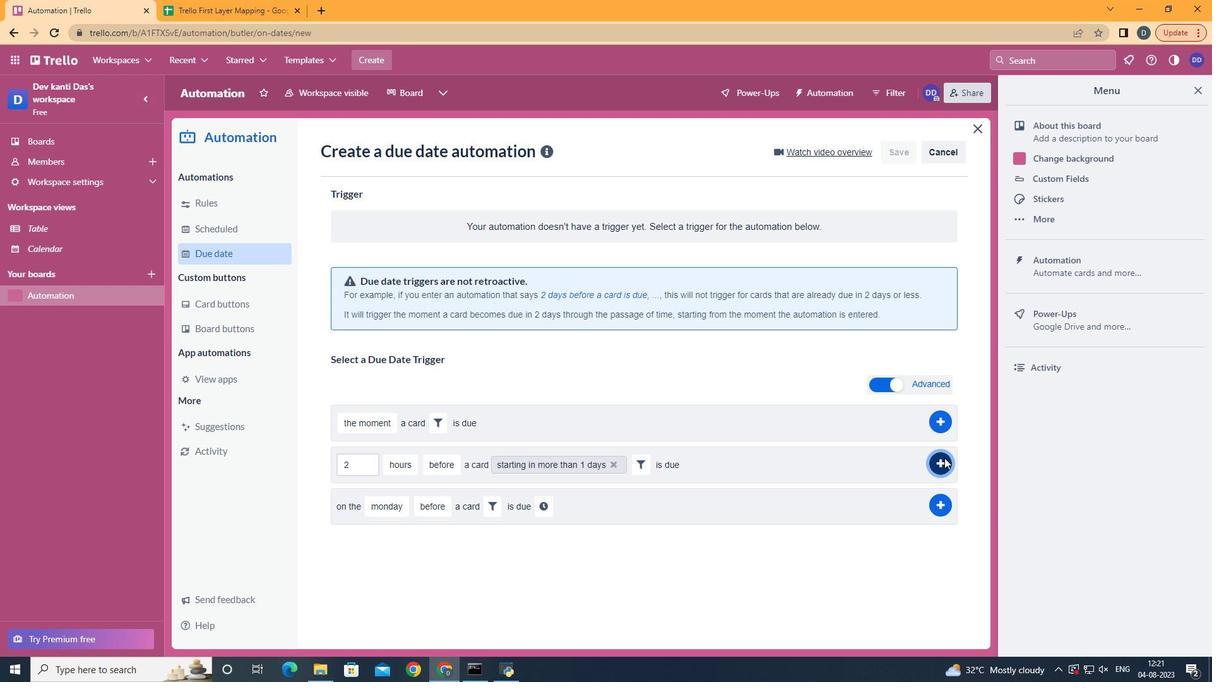 
Action: Mouse moved to (702, 257)
Screenshot: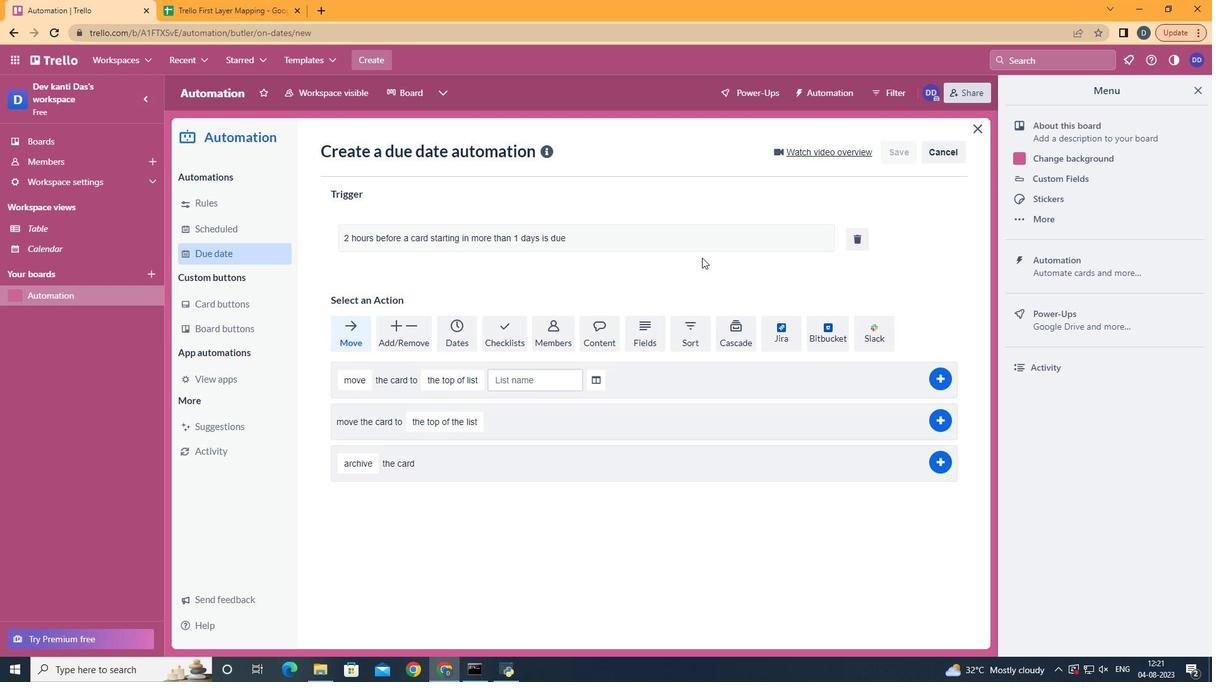 
